 Task: Look for products in the category "Other Digestive Supplements" from Natural Factors only.
Action: Mouse moved to (232, 109)
Screenshot: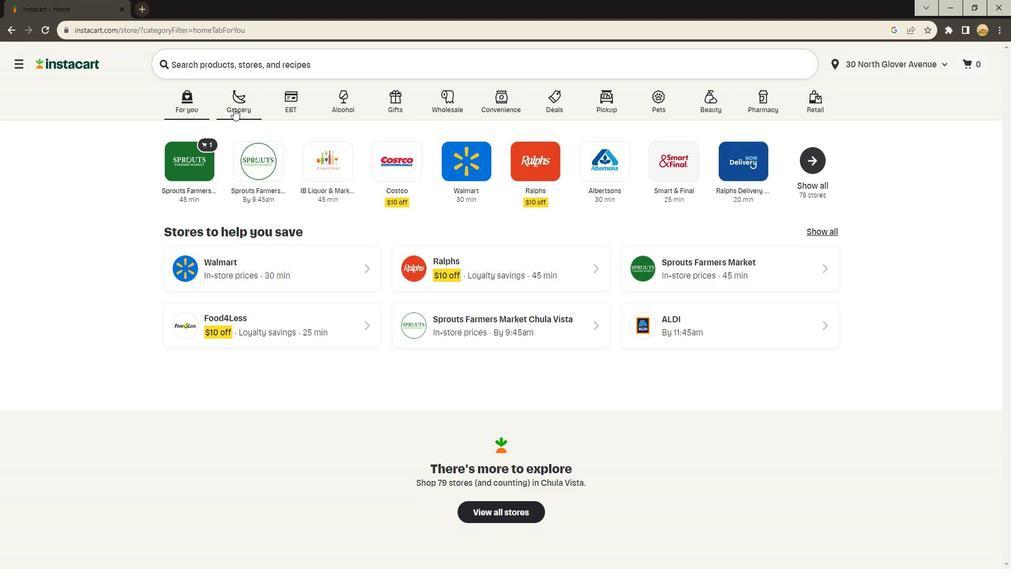 
Action: Mouse pressed left at (232, 109)
Screenshot: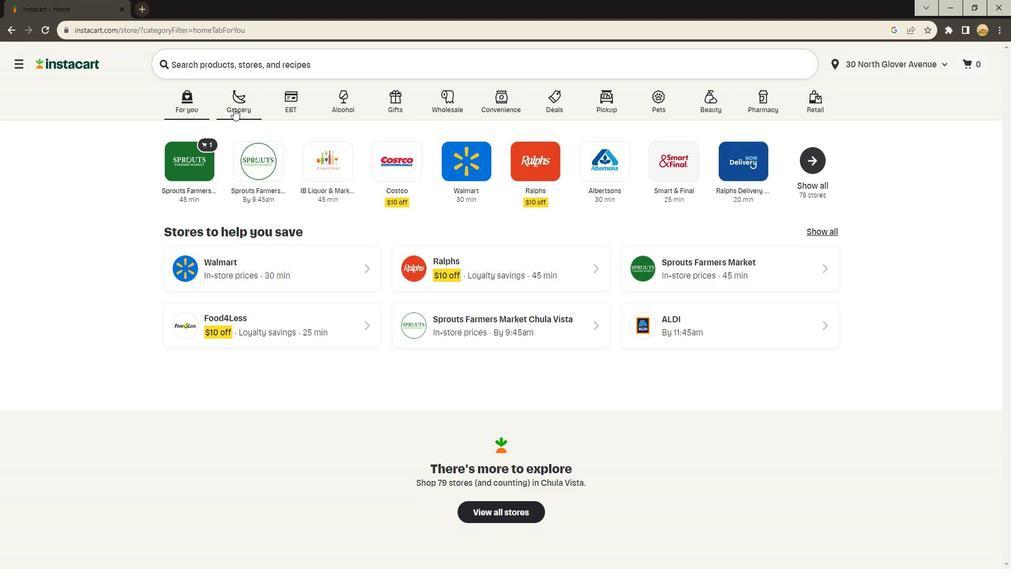 
Action: Mouse moved to (247, 297)
Screenshot: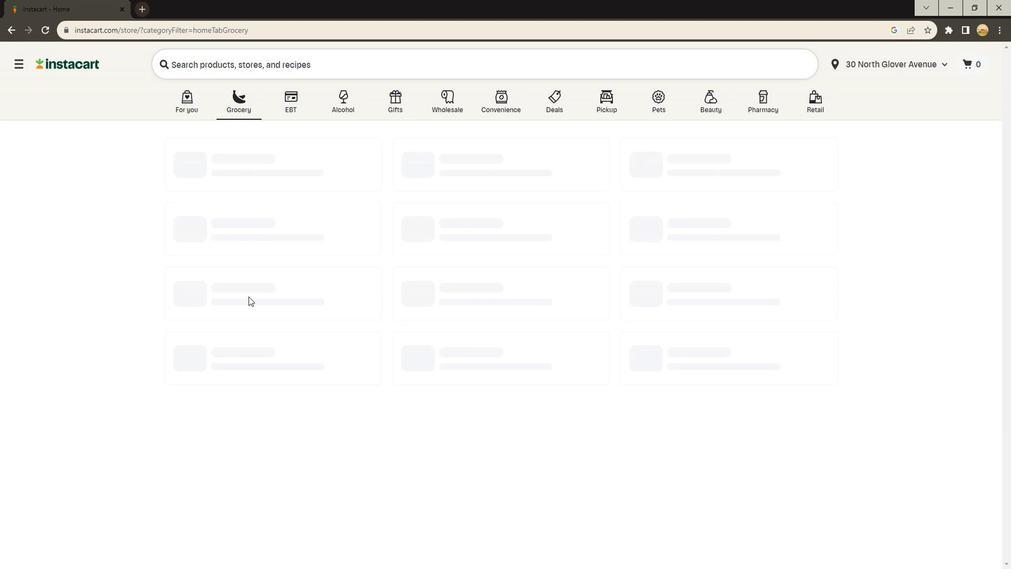 
Action: Mouse pressed left at (247, 297)
Screenshot: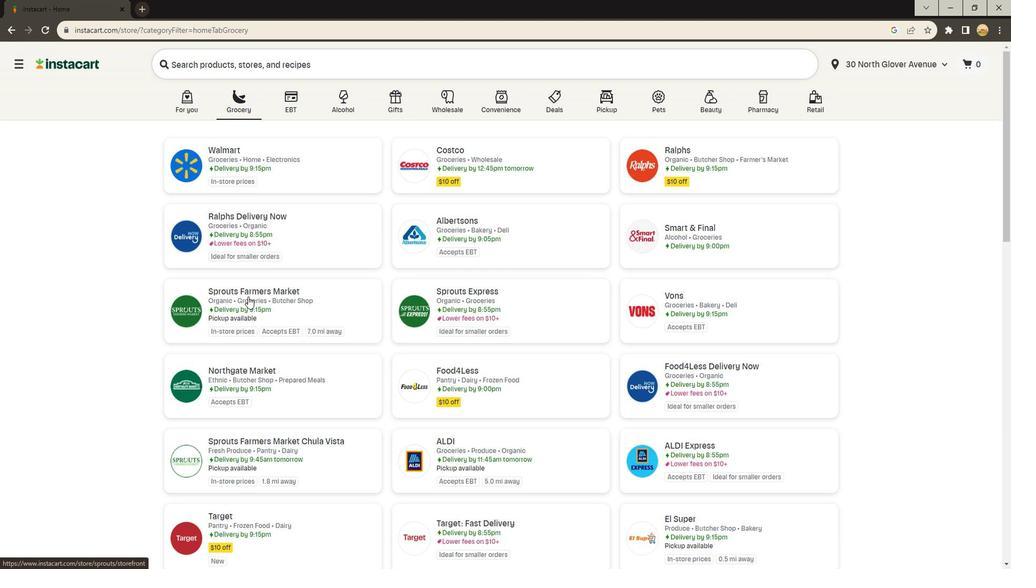
Action: Mouse moved to (52, 286)
Screenshot: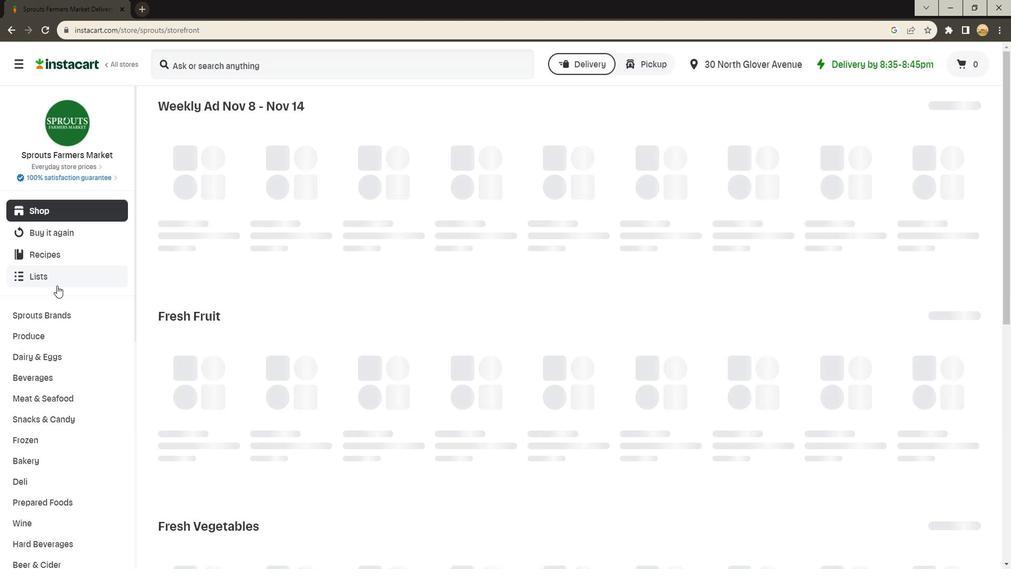 
Action: Mouse scrolled (52, 285) with delta (0, 0)
Screenshot: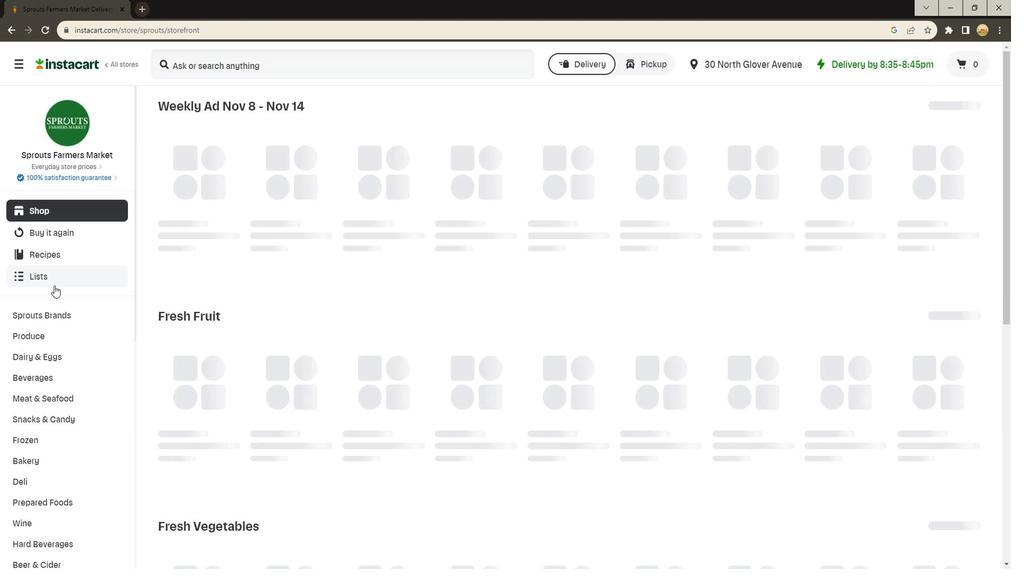 
Action: Mouse moved to (52, 286)
Screenshot: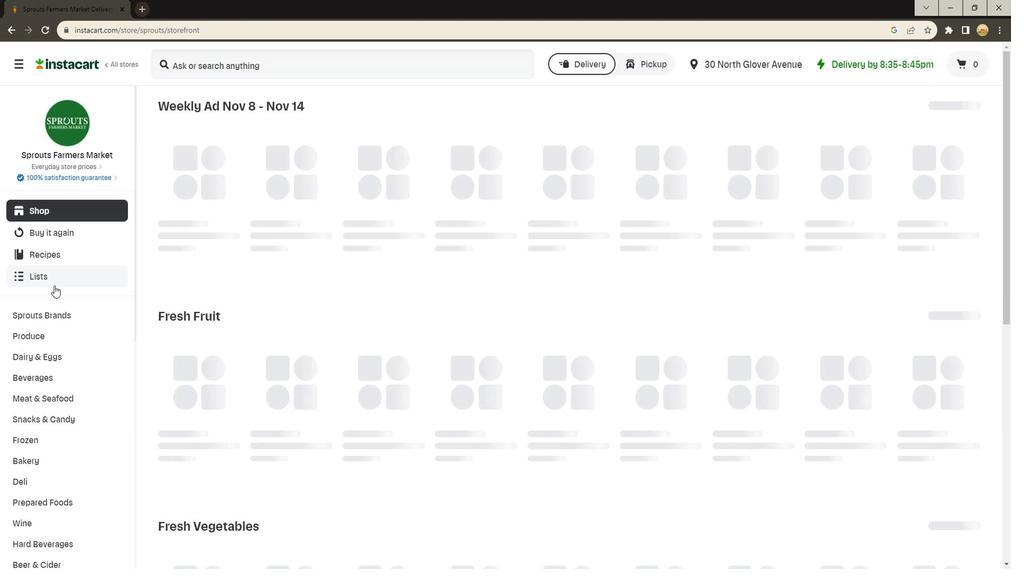 
Action: Mouse scrolled (52, 285) with delta (0, 0)
Screenshot: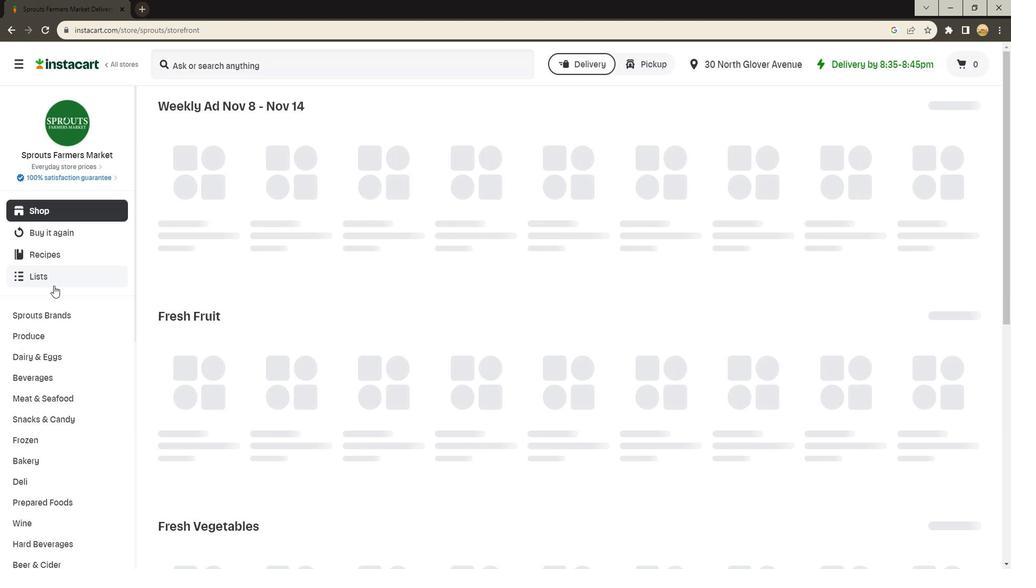
Action: Mouse scrolled (52, 285) with delta (0, 0)
Screenshot: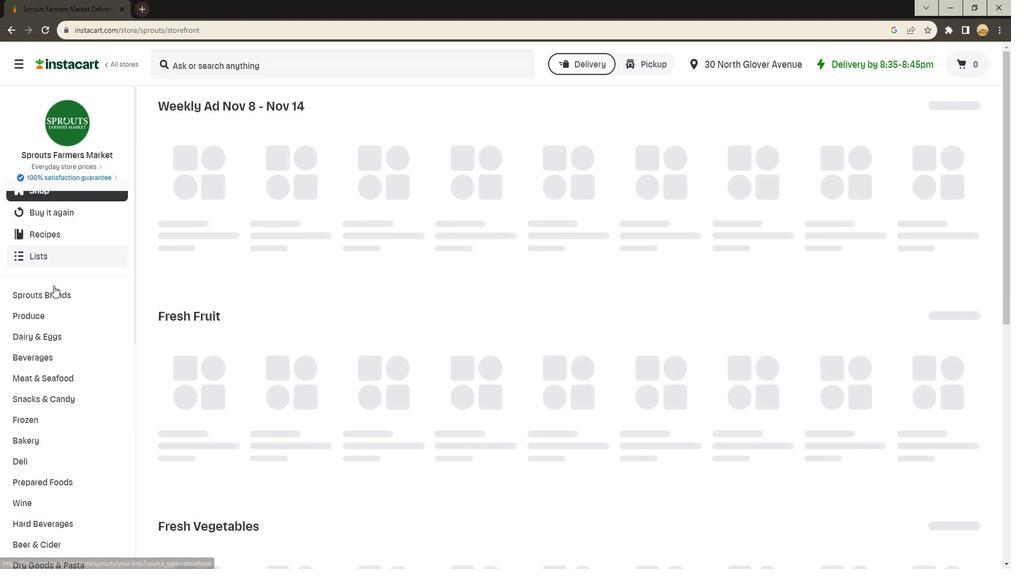 
Action: Mouse scrolled (52, 285) with delta (0, 0)
Screenshot: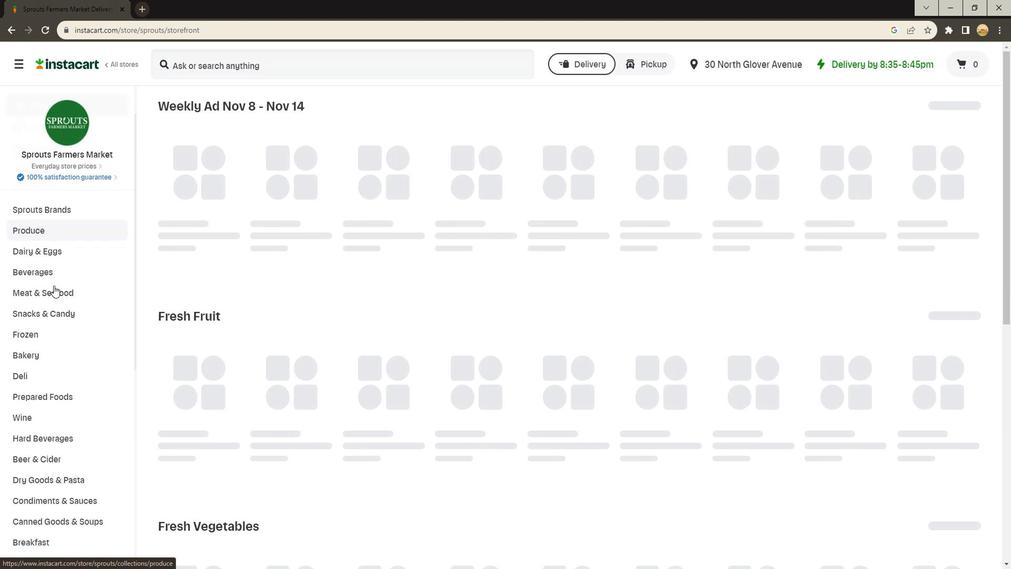 
Action: Mouse scrolled (52, 285) with delta (0, 0)
Screenshot: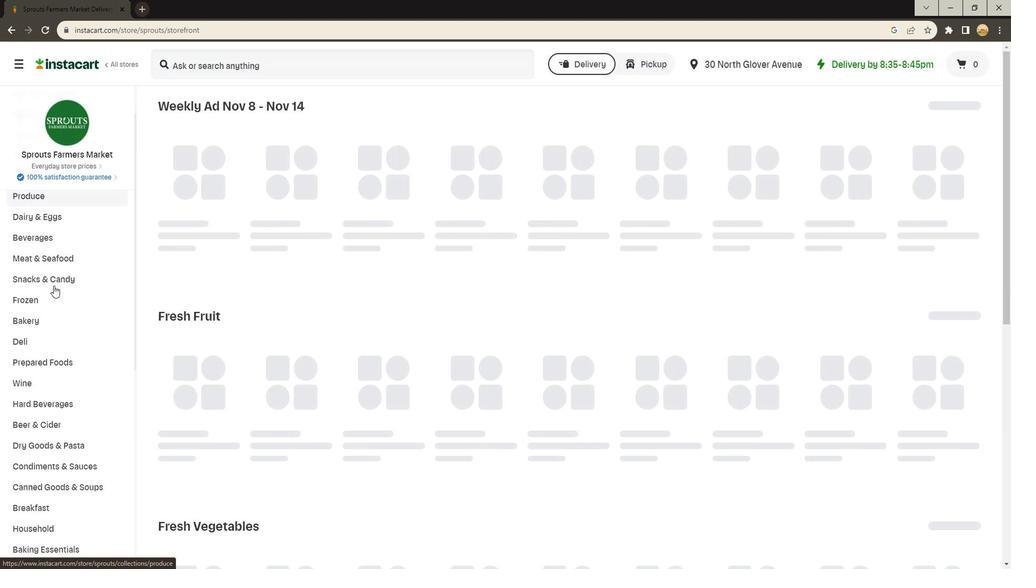 
Action: Mouse moved to (35, 454)
Screenshot: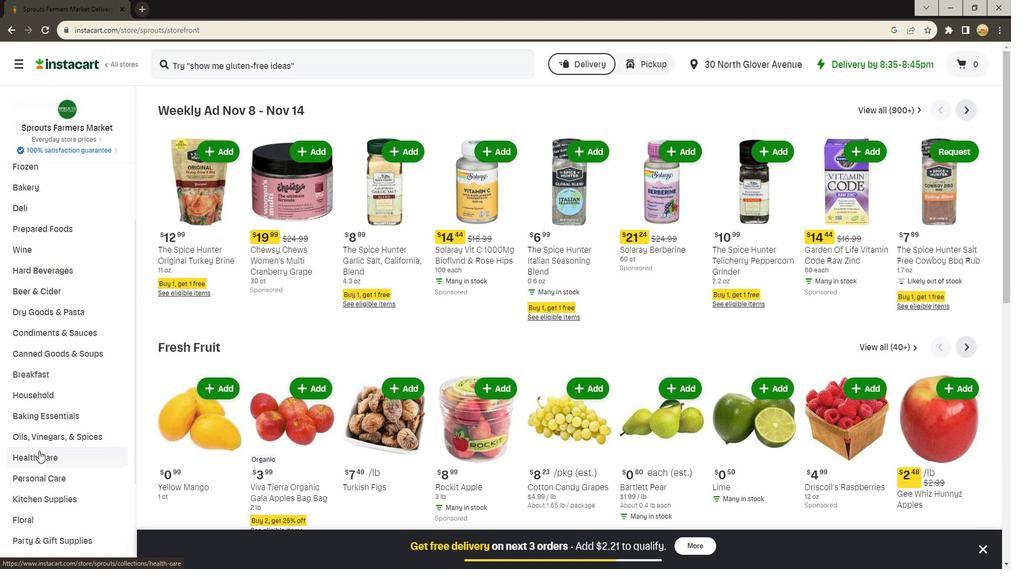 
Action: Mouse pressed left at (35, 454)
Screenshot: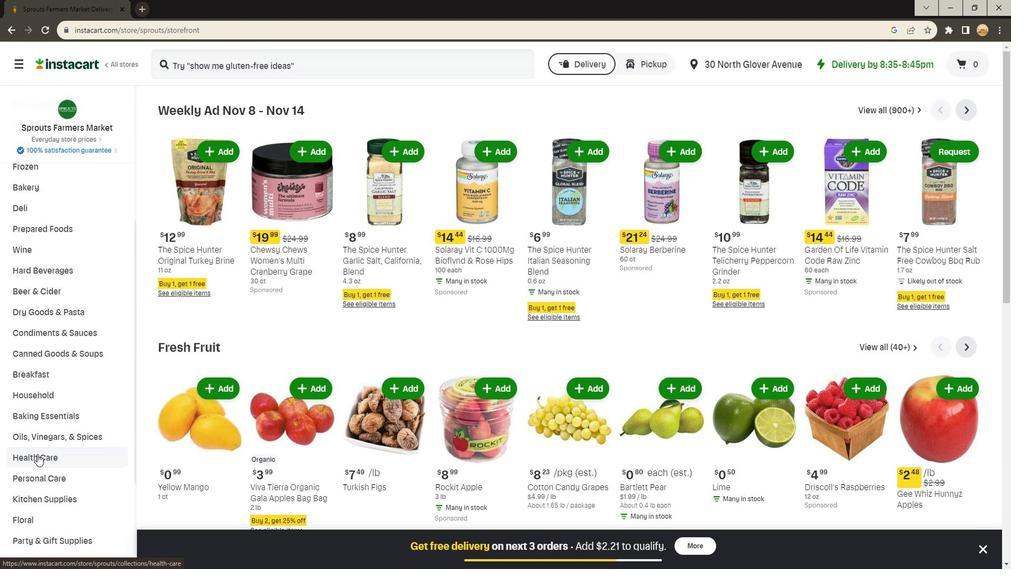 
Action: Mouse moved to (489, 140)
Screenshot: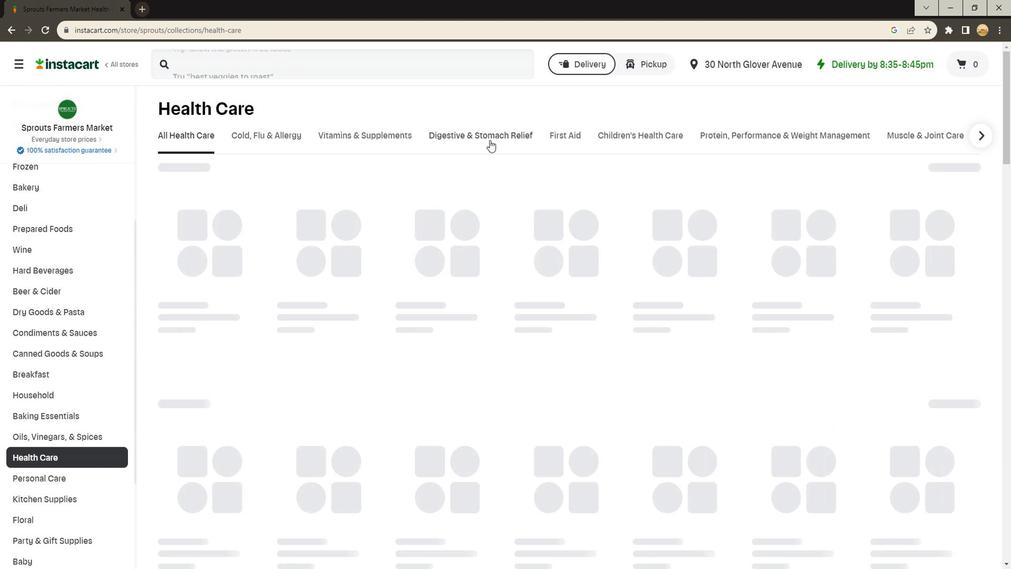 
Action: Mouse pressed left at (489, 140)
Screenshot: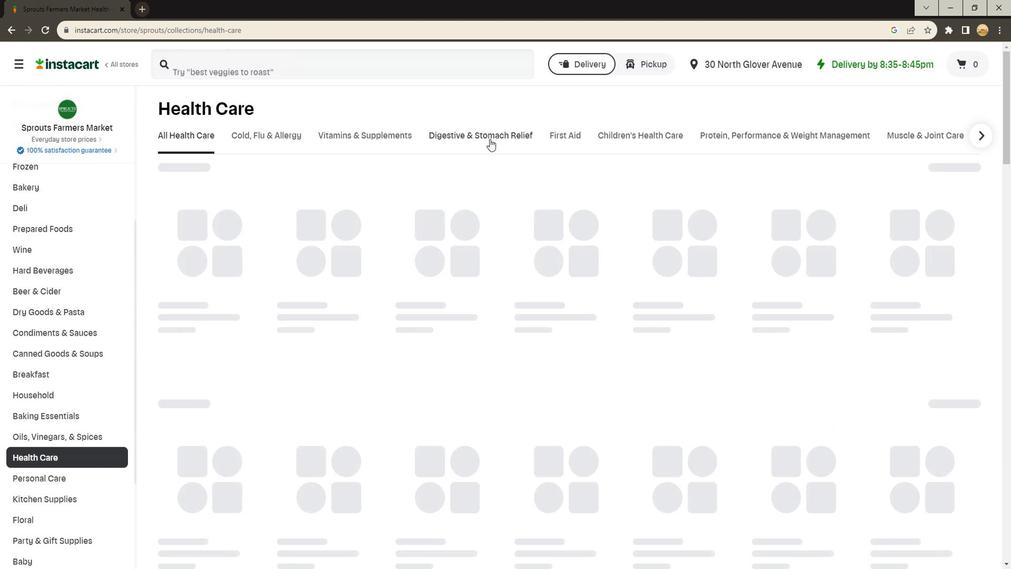 
Action: Mouse moved to (908, 182)
Screenshot: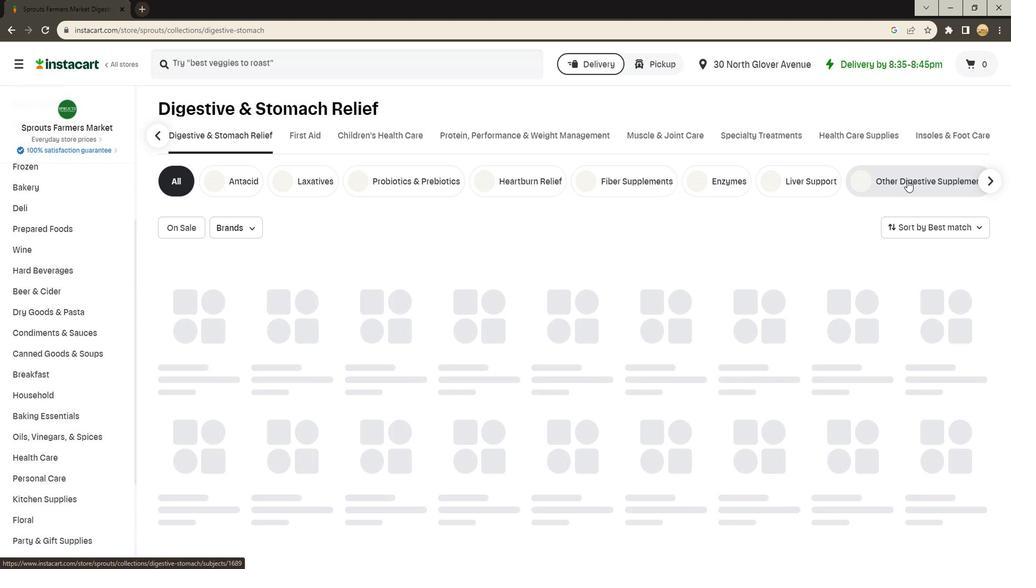 
Action: Mouse pressed left at (908, 182)
Screenshot: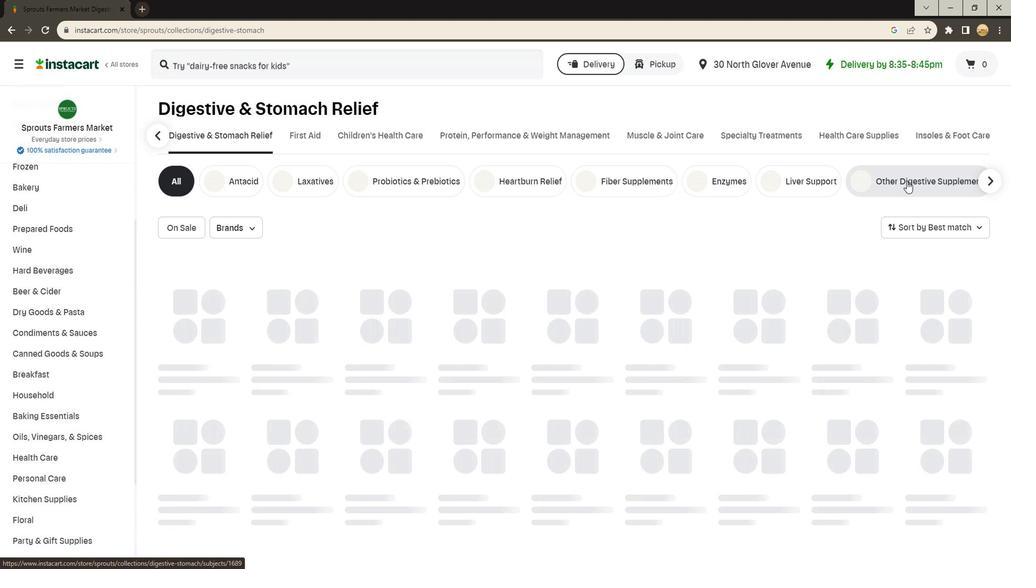 
Action: Mouse moved to (252, 231)
Screenshot: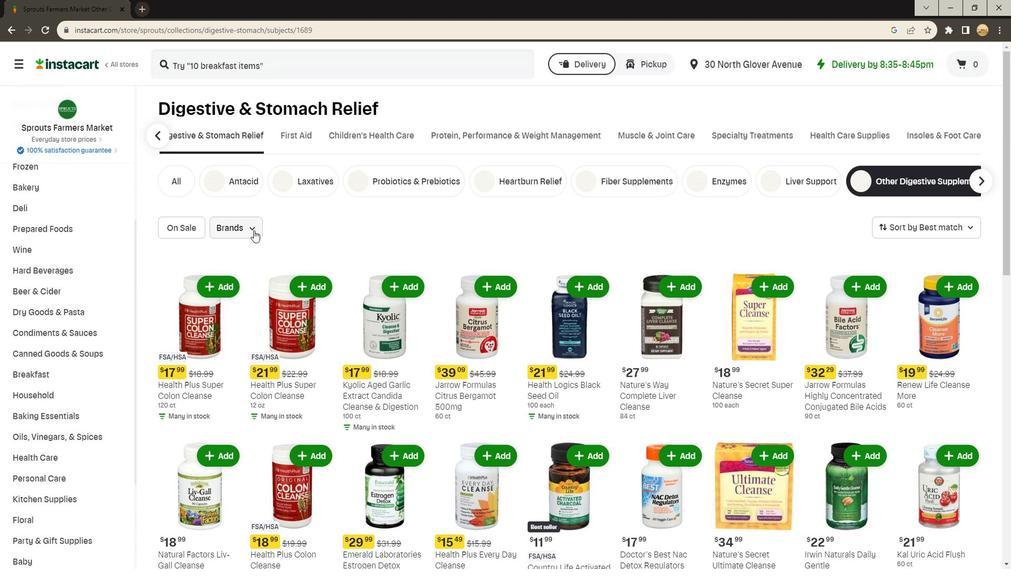 
Action: Mouse pressed left at (252, 231)
Screenshot: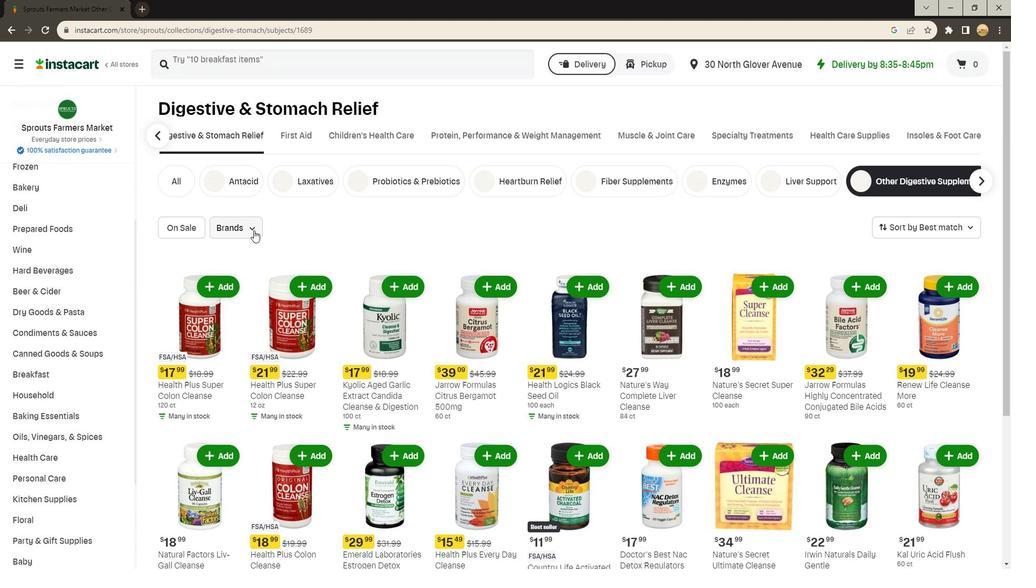 
Action: Mouse moved to (266, 286)
Screenshot: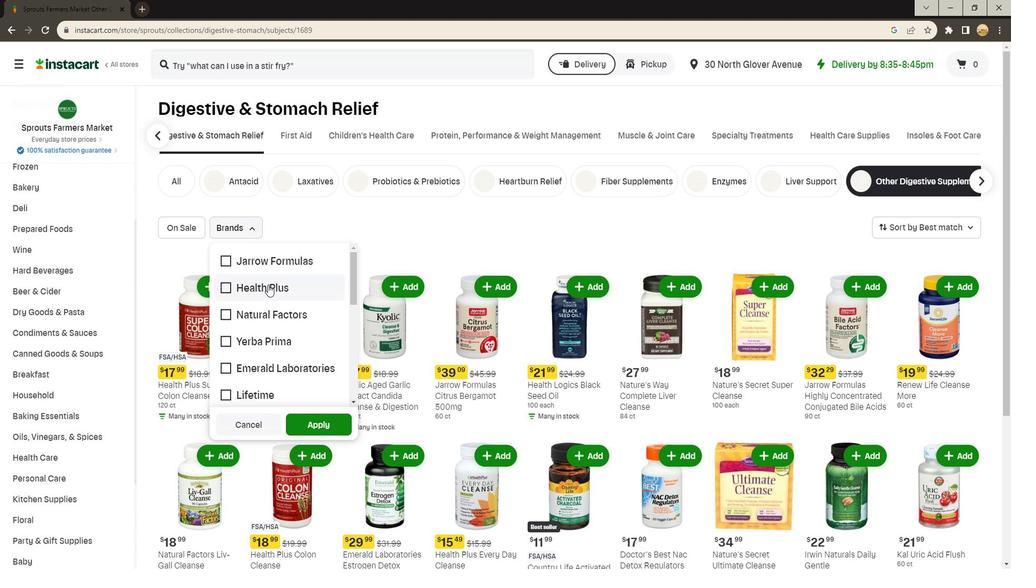 
Action: Mouse scrolled (266, 285) with delta (0, 0)
Screenshot: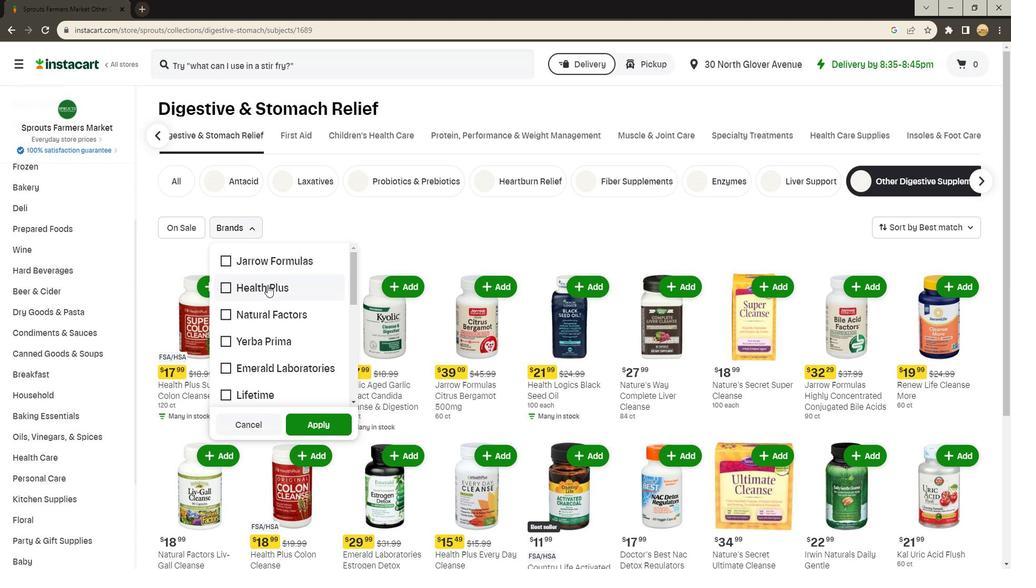 
Action: Mouse moved to (259, 258)
Screenshot: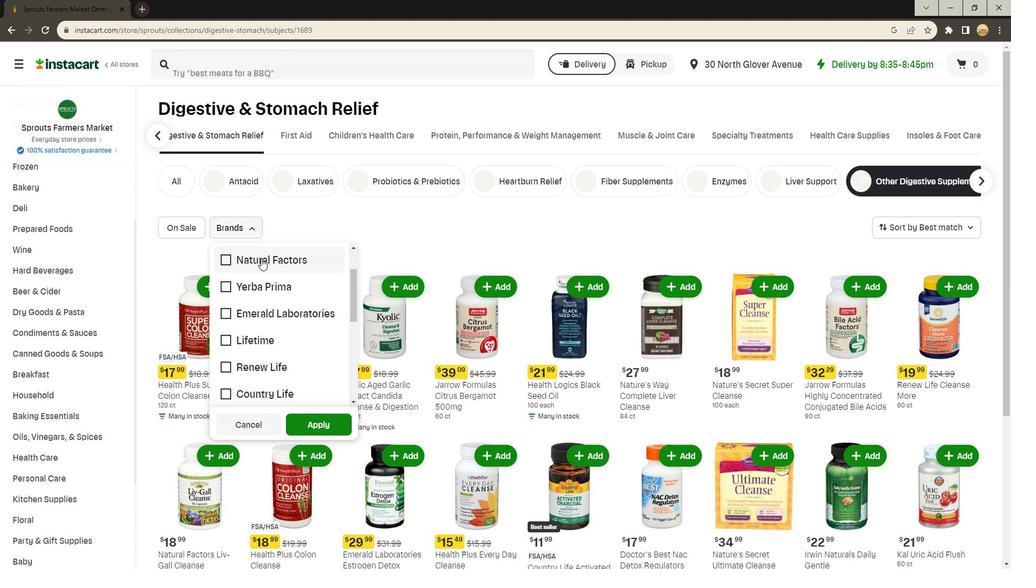 
Action: Mouse pressed left at (259, 258)
Screenshot: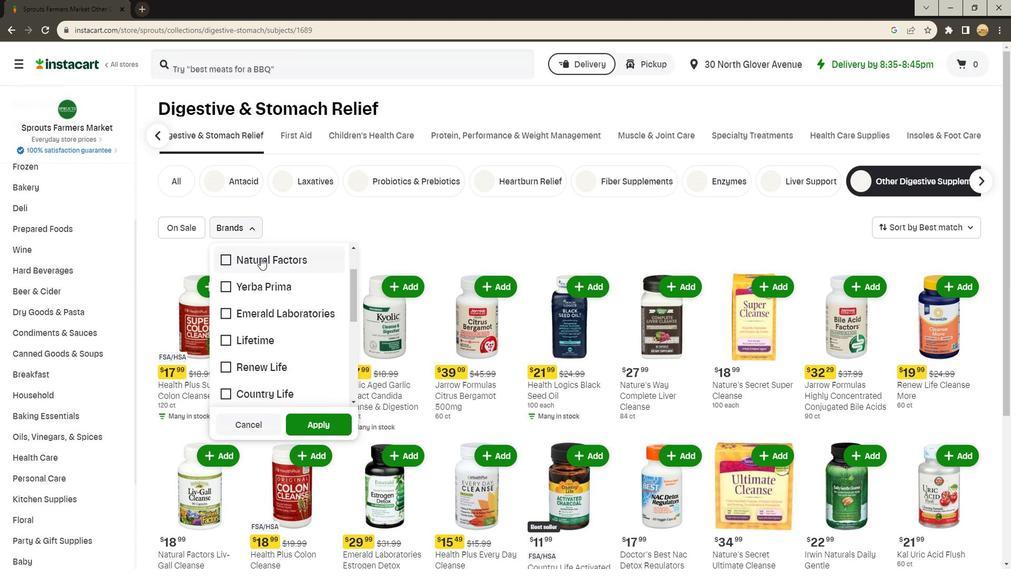 
Action: Mouse moved to (312, 426)
Screenshot: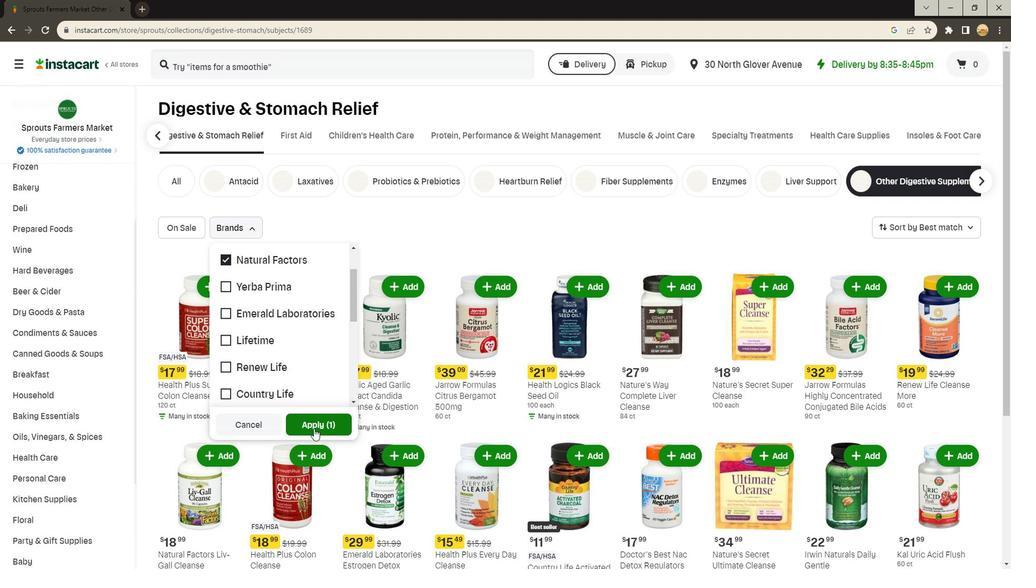 
Action: Mouse pressed left at (312, 426)
Screenshot: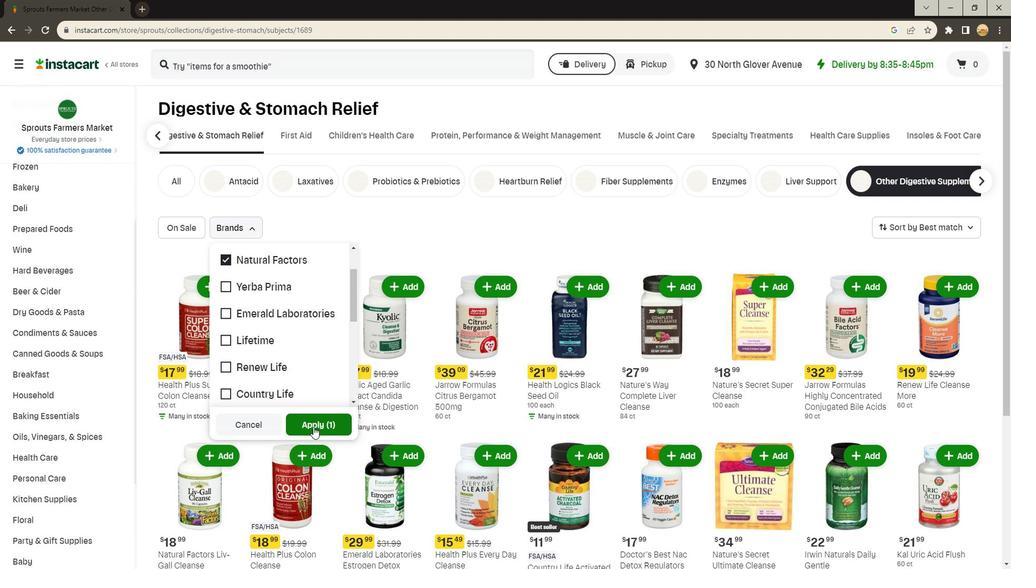 
Action: Mouse moved to (519, 304)
Screenshot: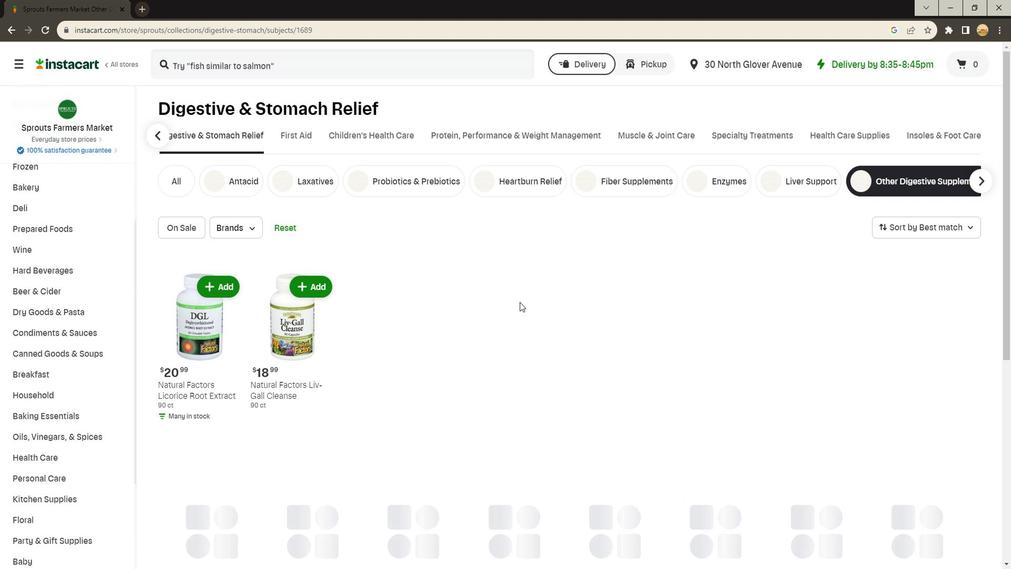 
